 Task: Add a dependency to the task Design and implement a disaster recovery plan for an organization's IT infrastructure , the existing task  Develop a new online booking system for a hotel or resort in the project AgileBoost
Action: Mouse moved to (51, 262)
Screenshot: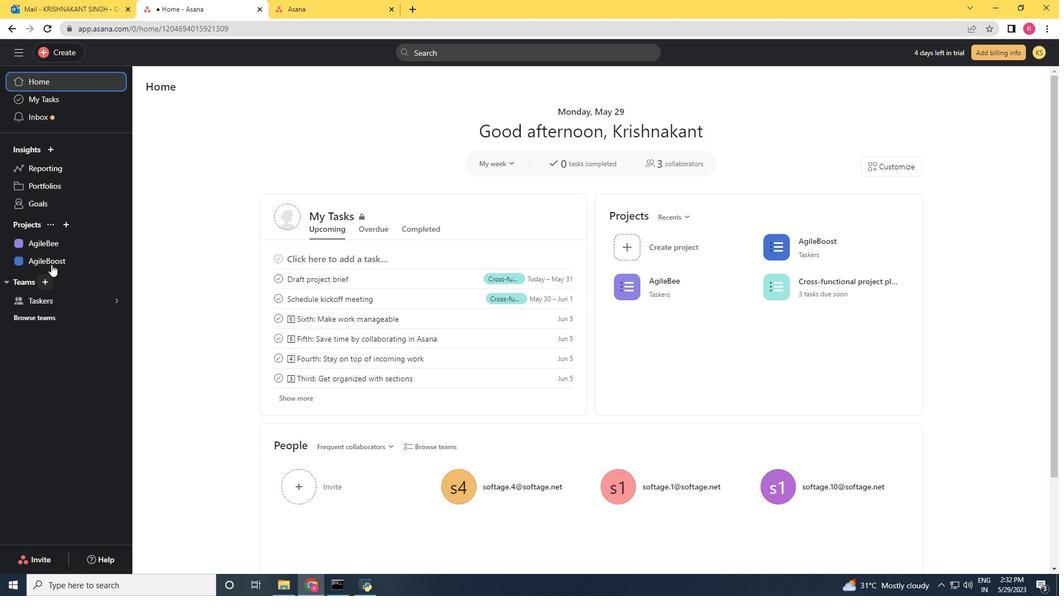 
Action: Mouse pressed left at (51, 262)
Screenshot: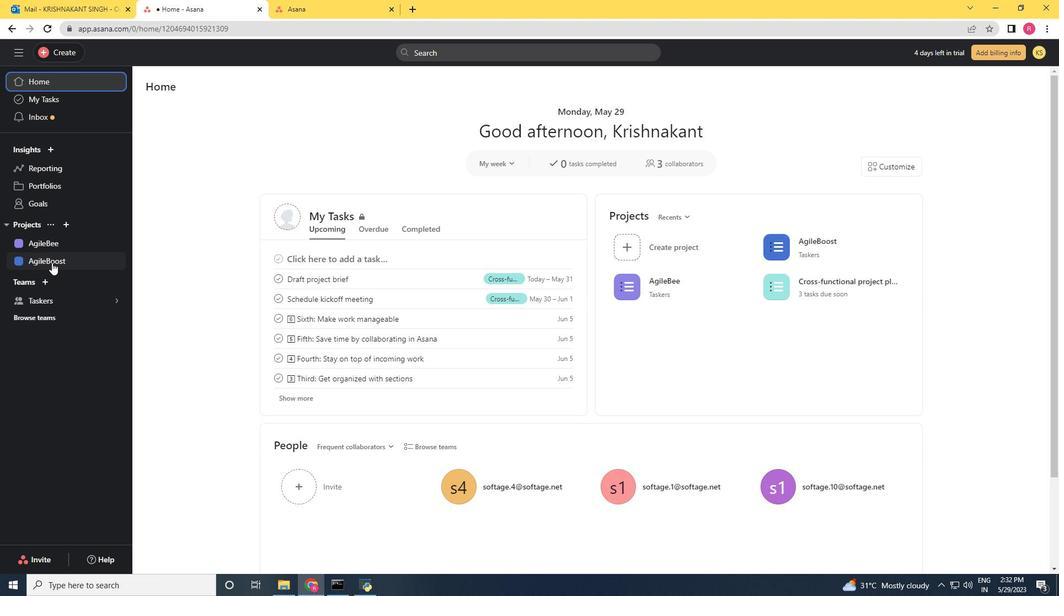
Action: Mouse moved to (471, 272)
Screenshot: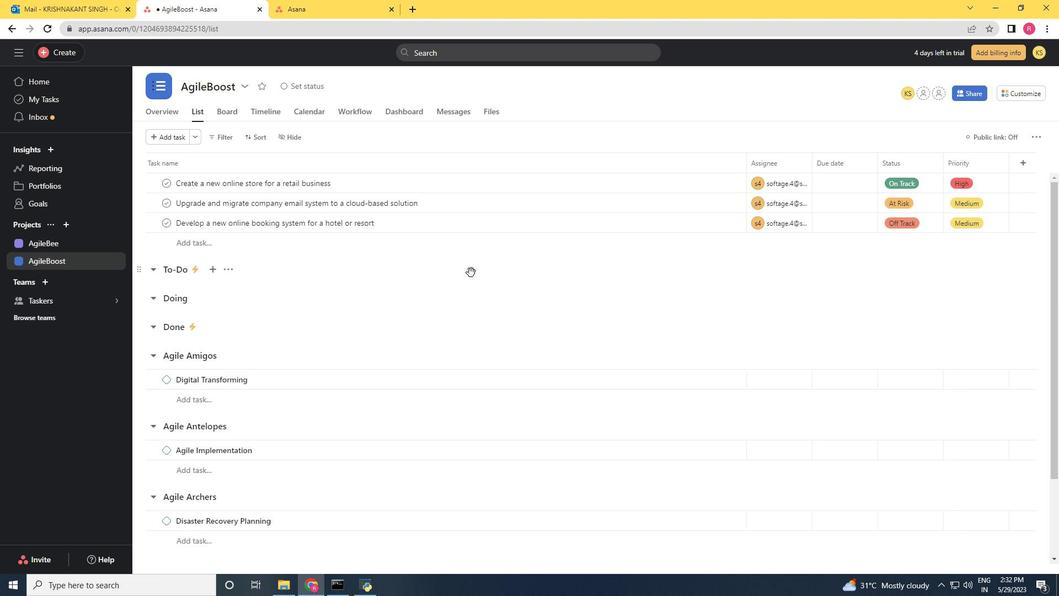 
Action: Mouse scrolled (471, 271) with delta (0, 0)
Screenshot: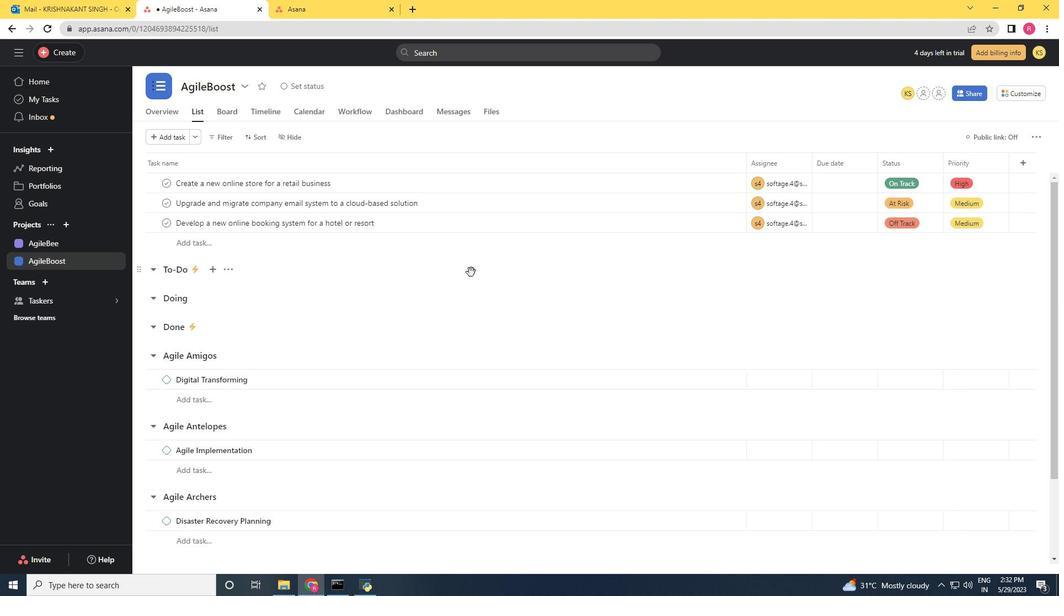 
Action: Mouse moved to (503, 290)
Screenshot: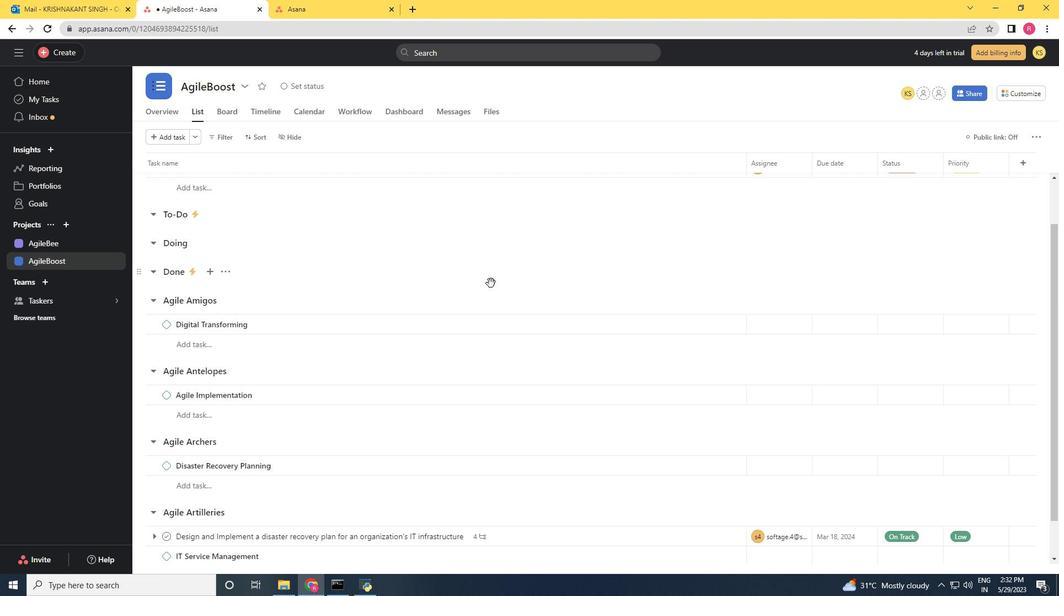 
Action: Mouse scrolled (503, 290) with delta (0, 0)
Screenshot: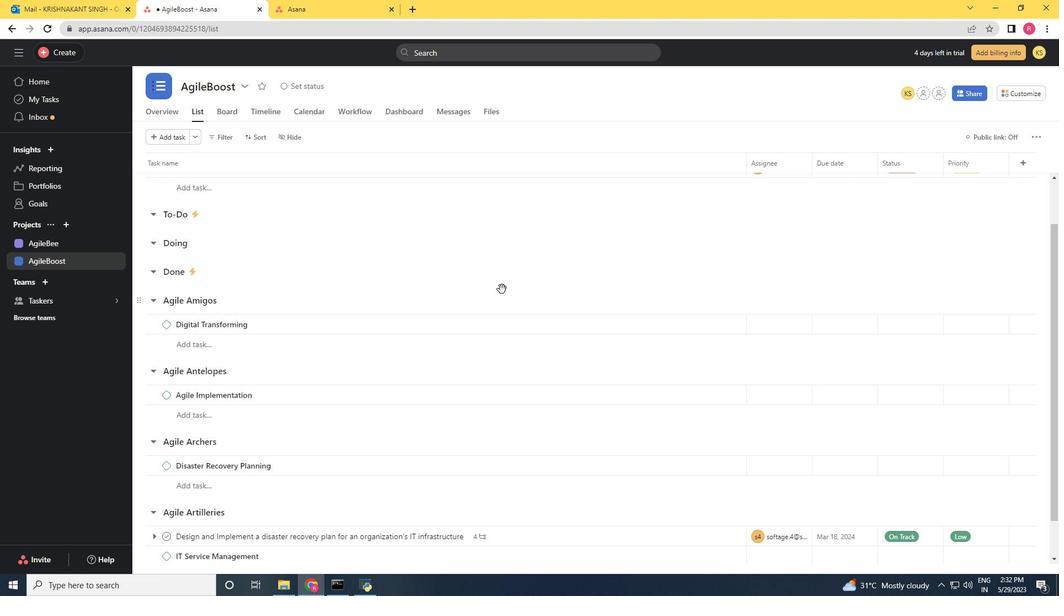 
Action: Mouse scrolled (503, 290) with delta (0, 0)
Screenshot: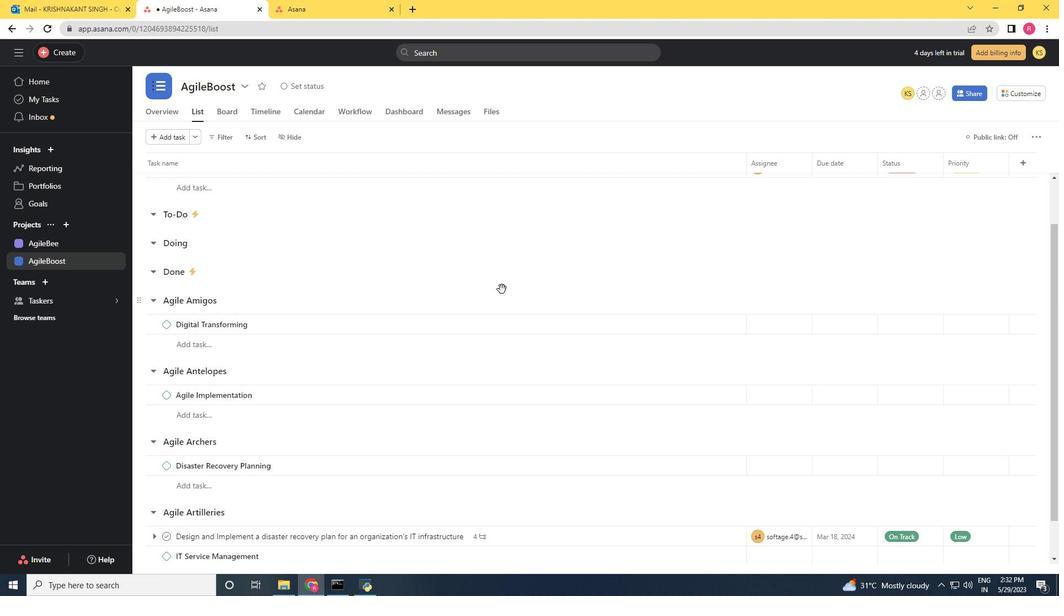 
Action: Mouse scrolled (503, 290) with delta (0, 0)
Screenshot: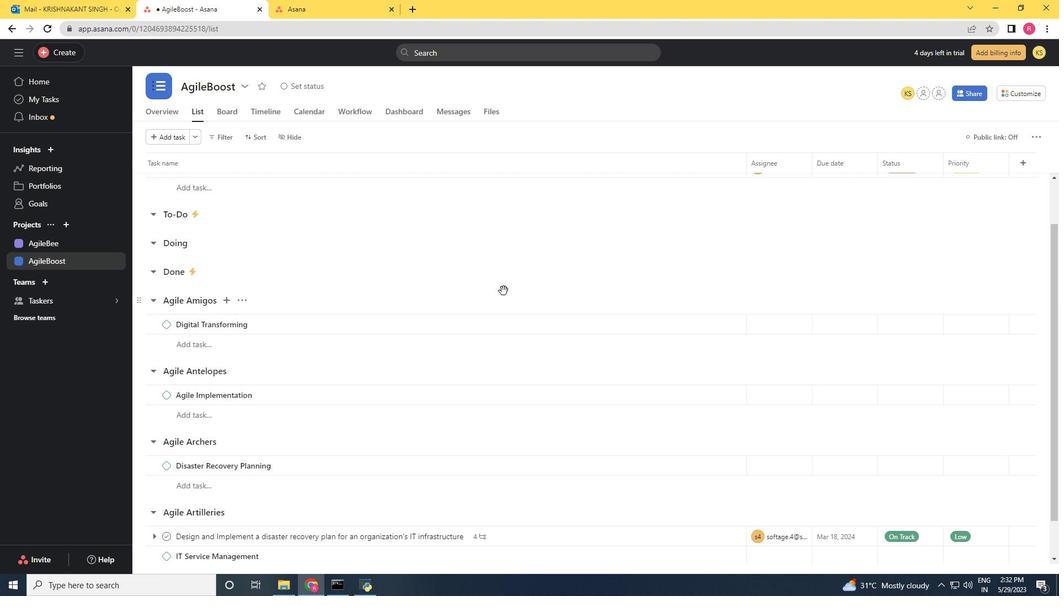 
Action: Mouse scrolled (503, 290) with delta (0, 0)
Screenshot: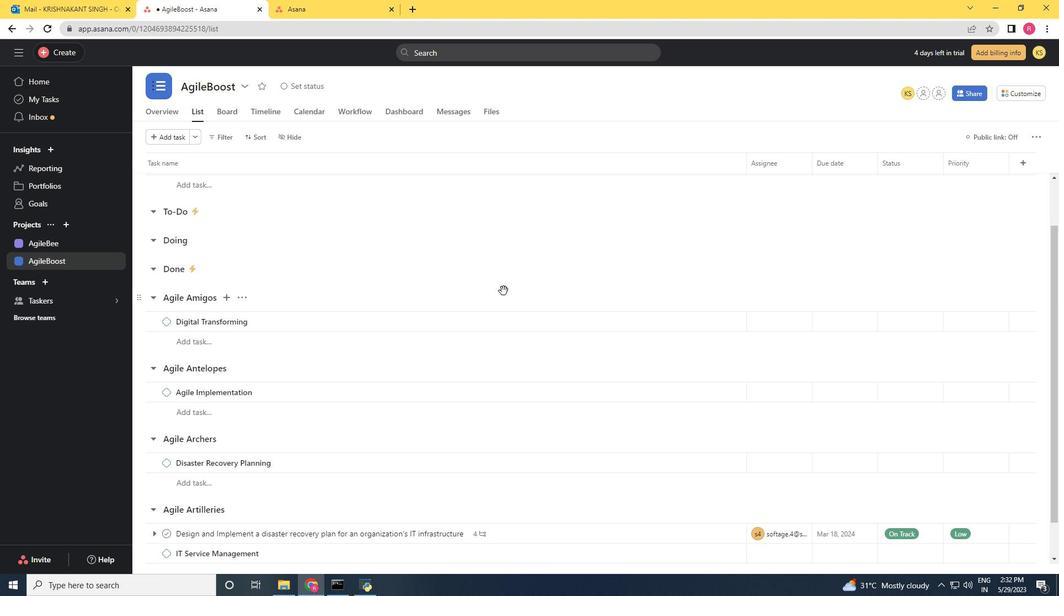 
Action: Mouse scrolled (503, 290) with delta (0, 0)
Screenshot: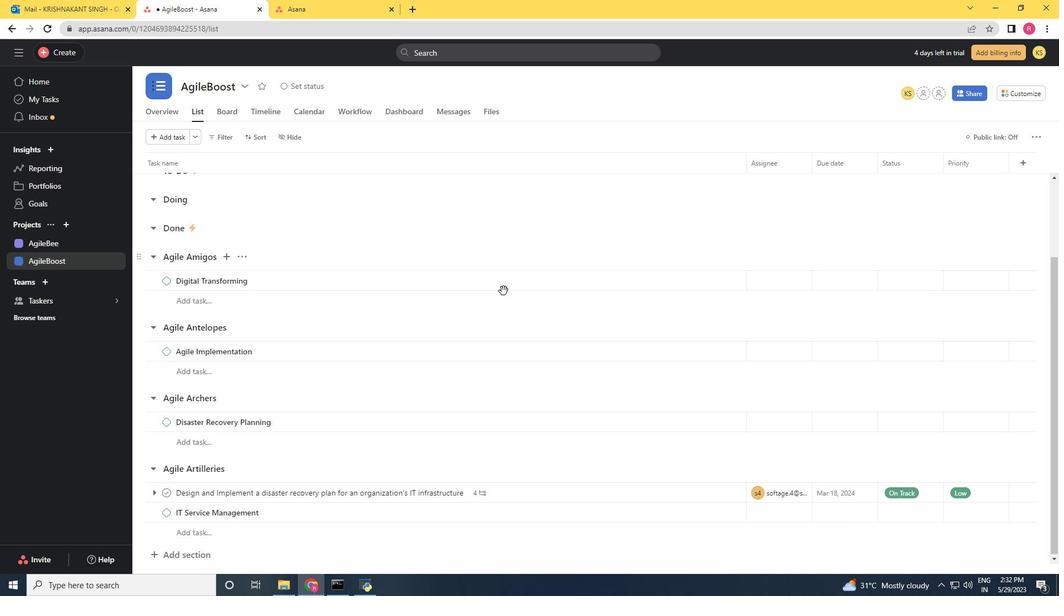 
Action: Mouse scrolled (503, 290) with delta (0, 0)
Screenshot: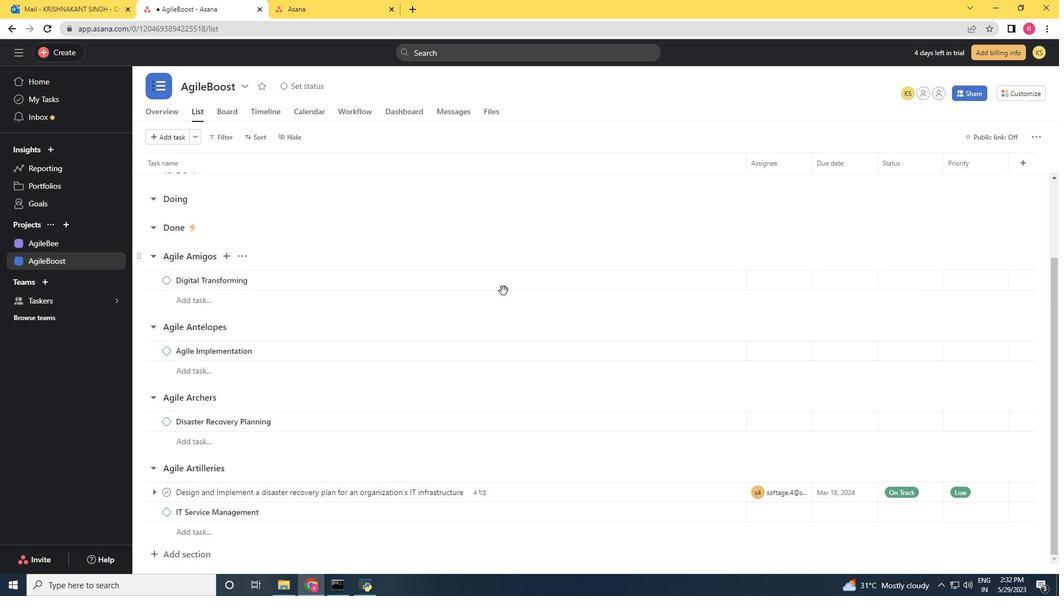 
Action: Mouse scrolled (503, 290) with delta (0, 0)
Screenshot: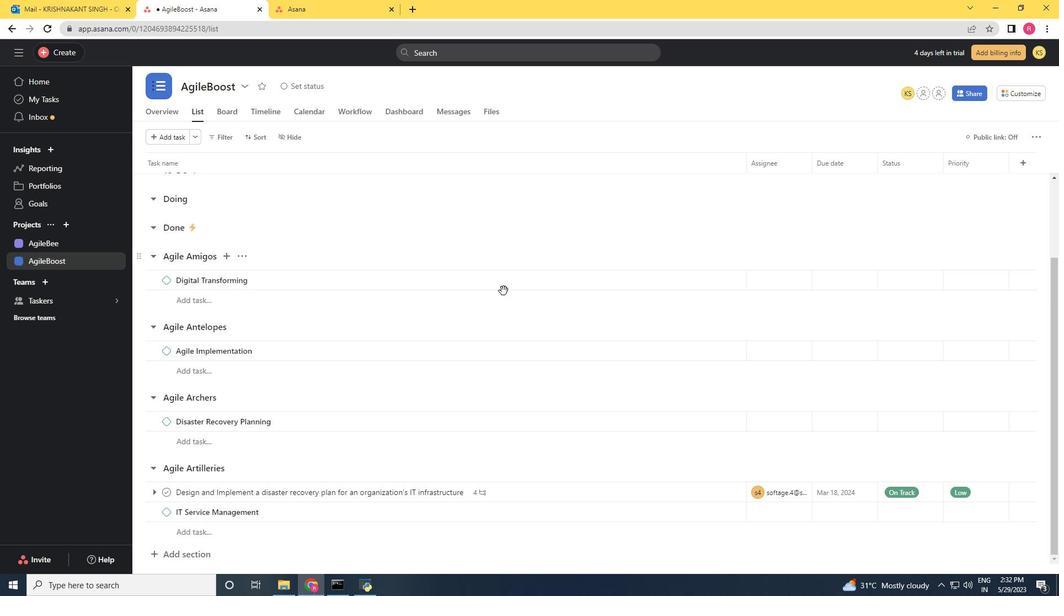 
Action: Mouse moved to (591, 495)
Screenshot: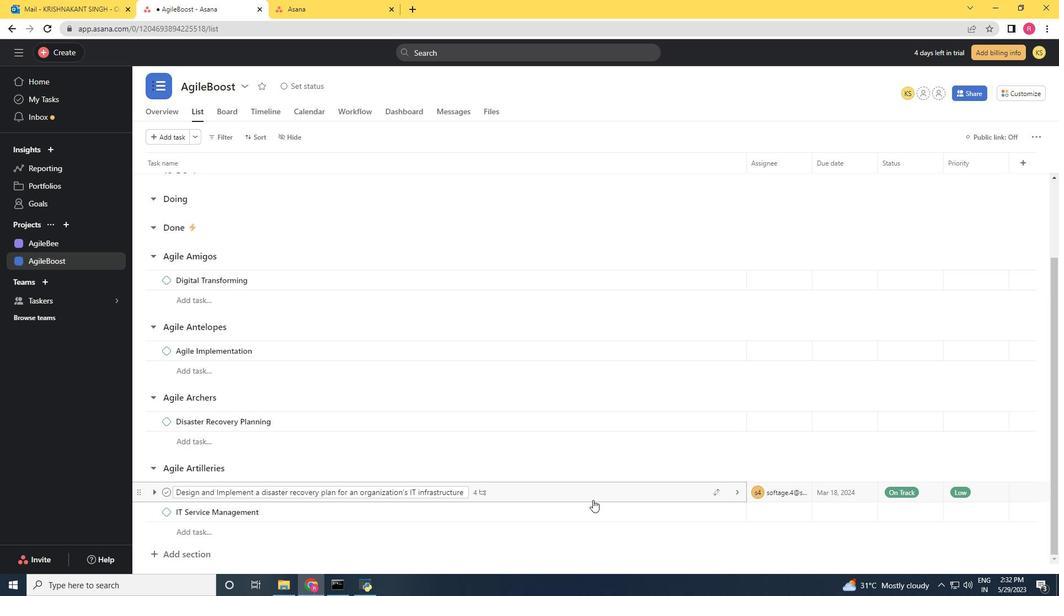 
Action: Mouse pressed left at (591, 495)
Screenshot: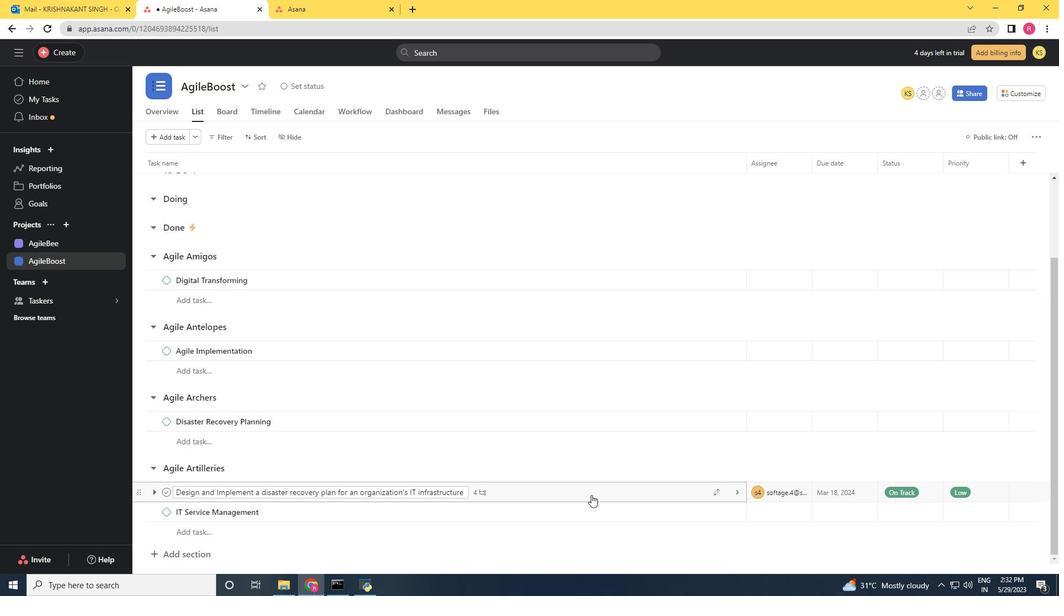 
Action: Mouse moved to (788, 321)
Screenshot: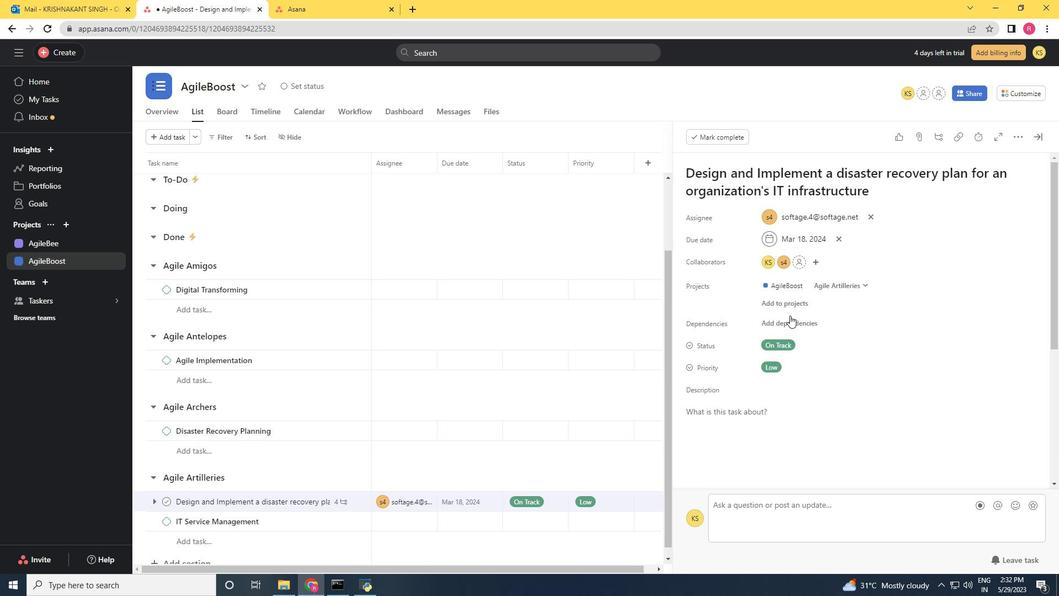 
Action: Mouse pressed left at (788, 321)
Screenshot: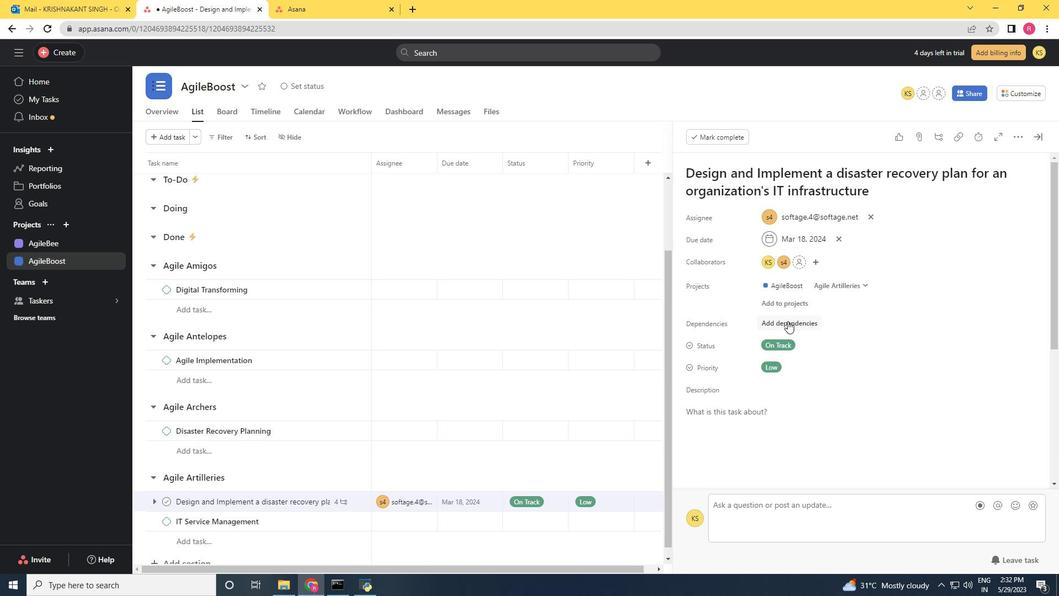 
Action: Key pressed <Key.shift><Key.shift><Key.shift><Key.shift><Key.shift><Key.shift>Develop<Key.space>a<Key.space>new<Key.space>online<Key.space><Key.space>booc<Key.backspace>king<Key.space>system<Key.space>for<Key.space>a<Key.space>hotel<Key.space>or<Key.space>resort<Key.space>
Screenshot: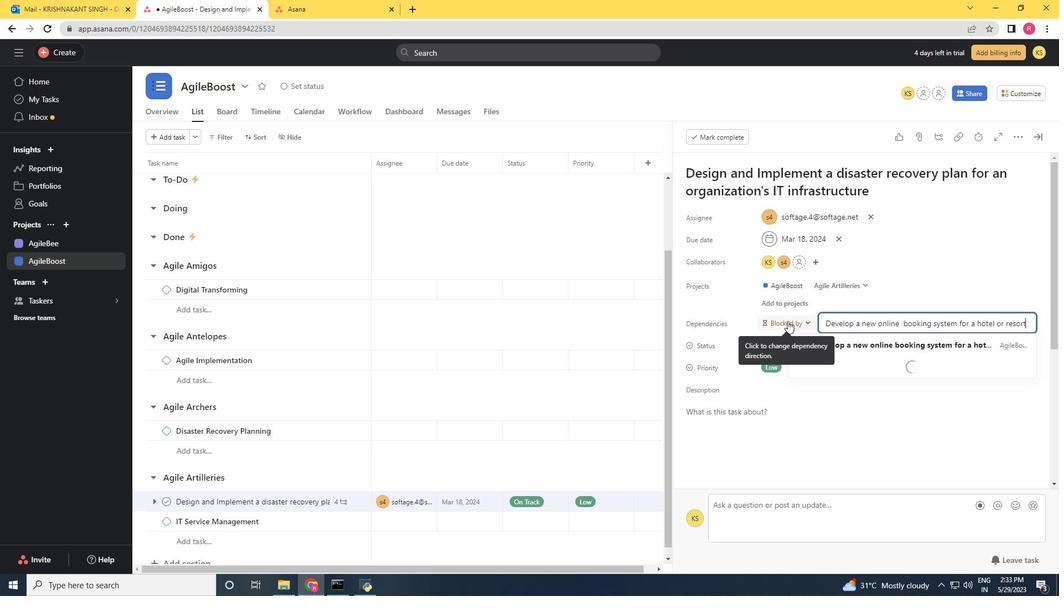 
Action: Mouse moved to (927, 340)
Screenshot: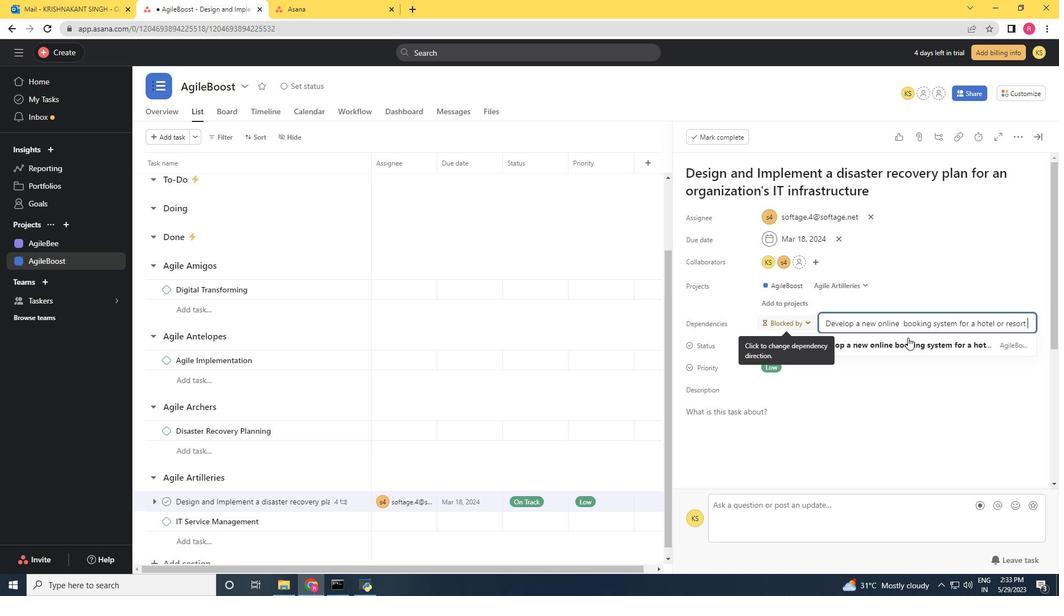 
Action: Mouse pressed left at (927, 340)
Screenshot: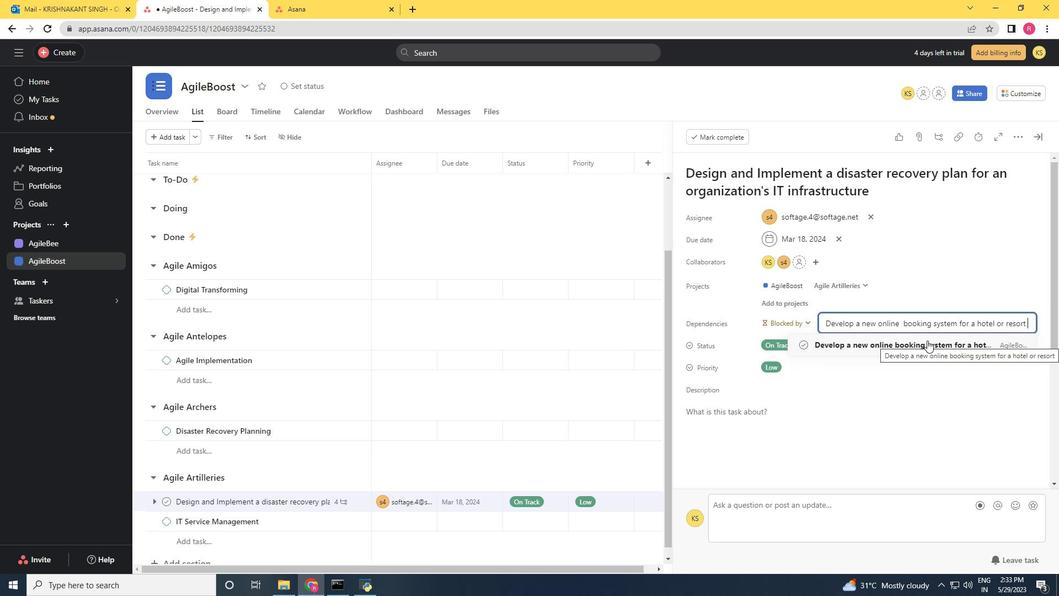 
Action: Mouse moved to (917, 348)
Screenshot: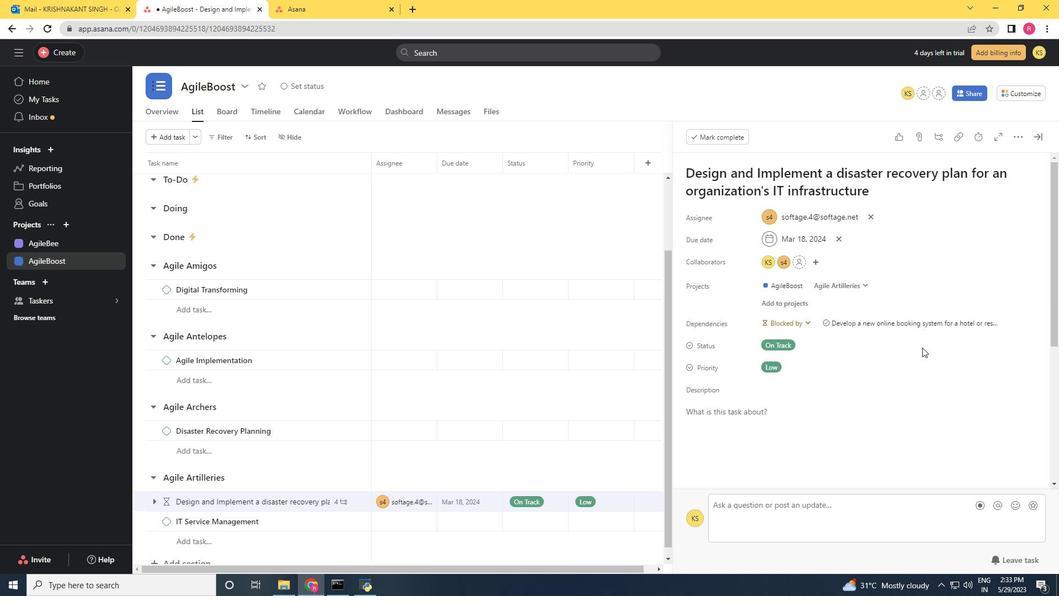 
